 Task: Sort the products by price (highest first).
Action: Mouse pressed left at (18, 88)
Screenshot: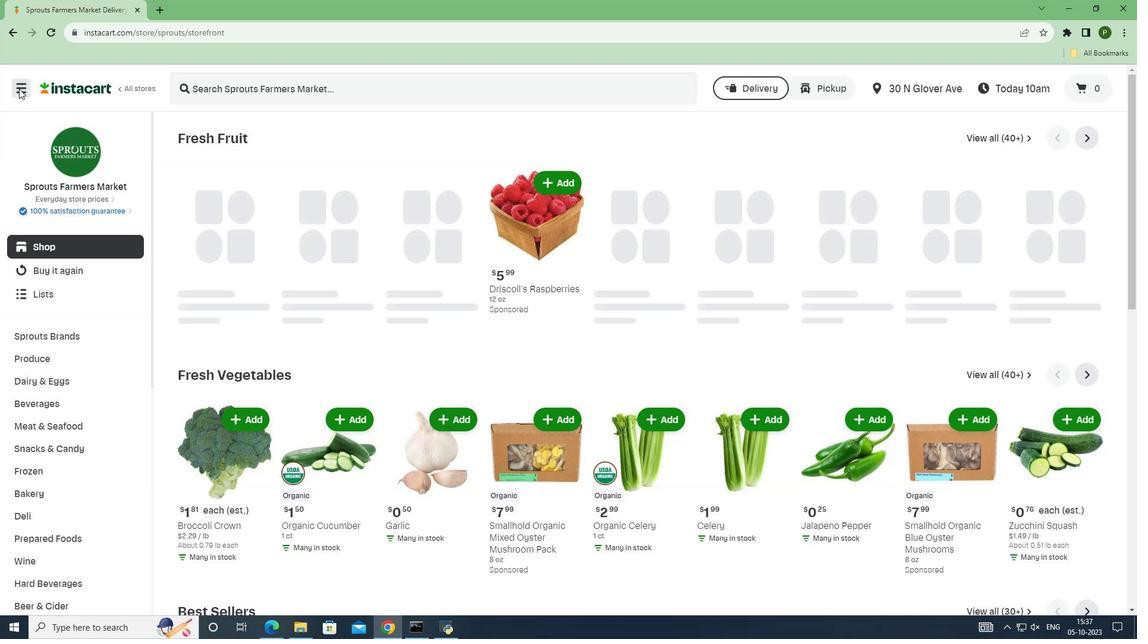 
Action: Mouse moved to (38, 316)
Screenshot: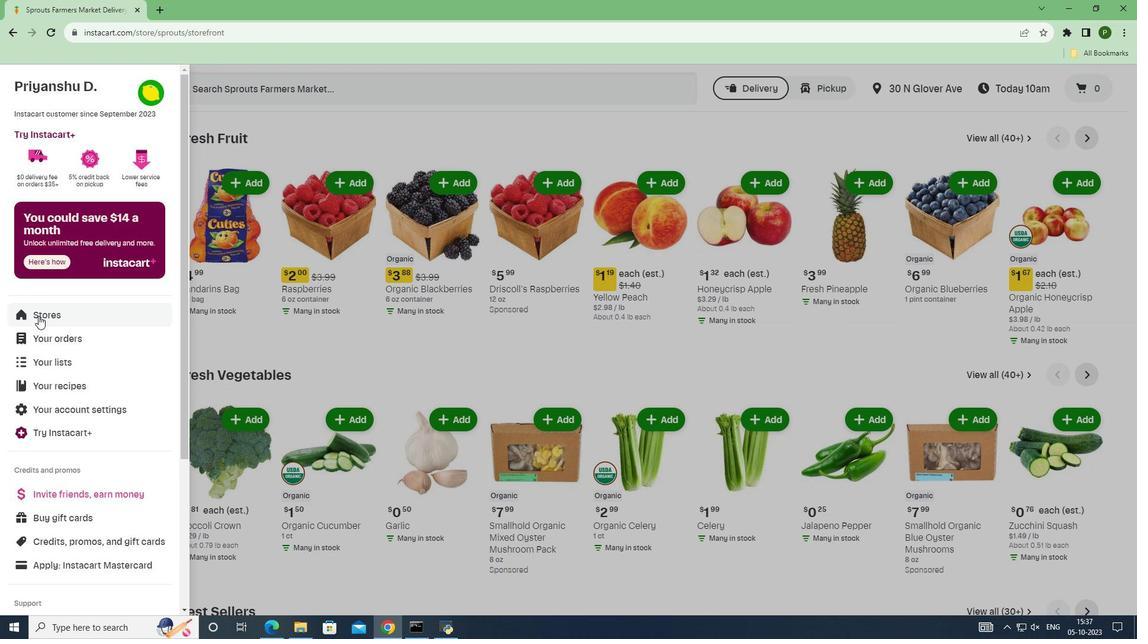 
Action: Mouse pressed left at (38, 316)
Screenshot: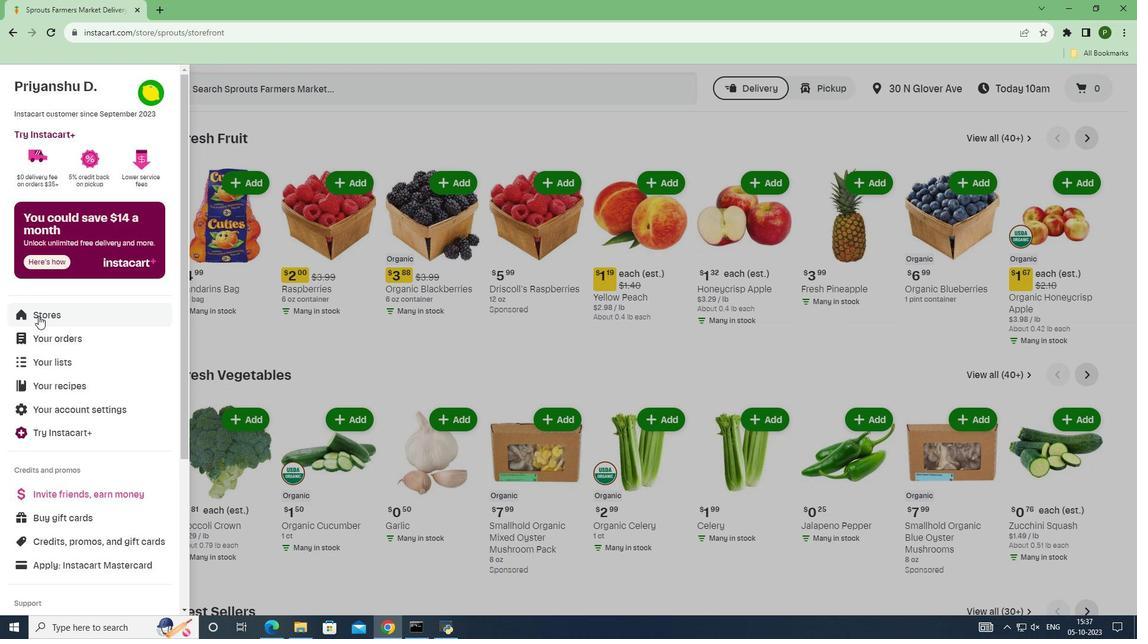 
Action: Mouse moved to (274, 140)
Screenshot: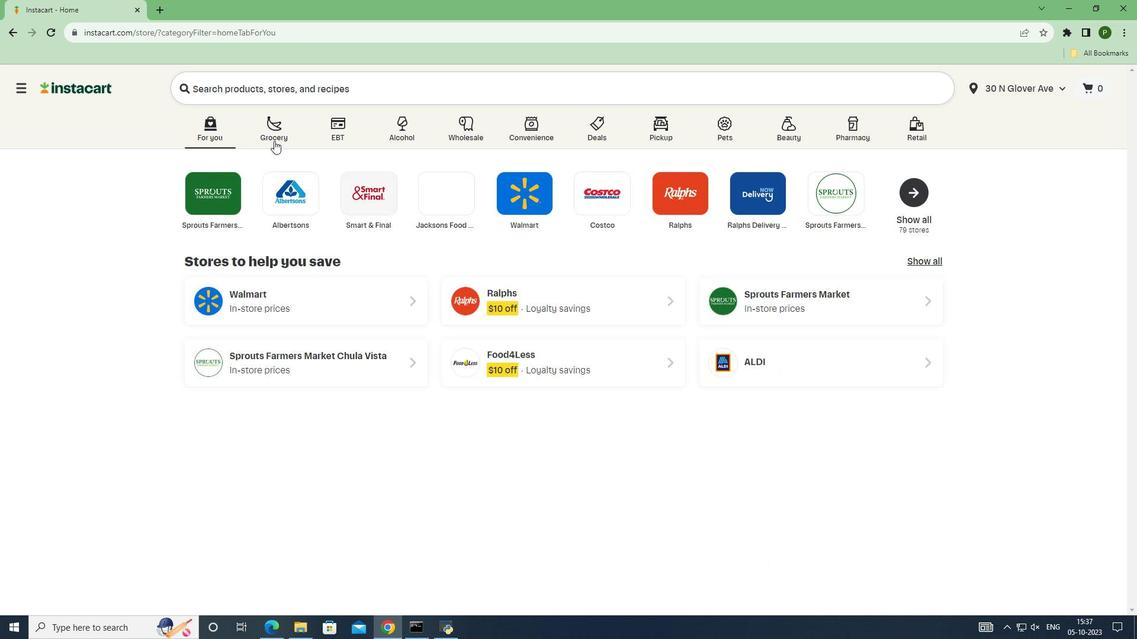 
Action: Mouse pressed left at (274, 140)
Screenshot: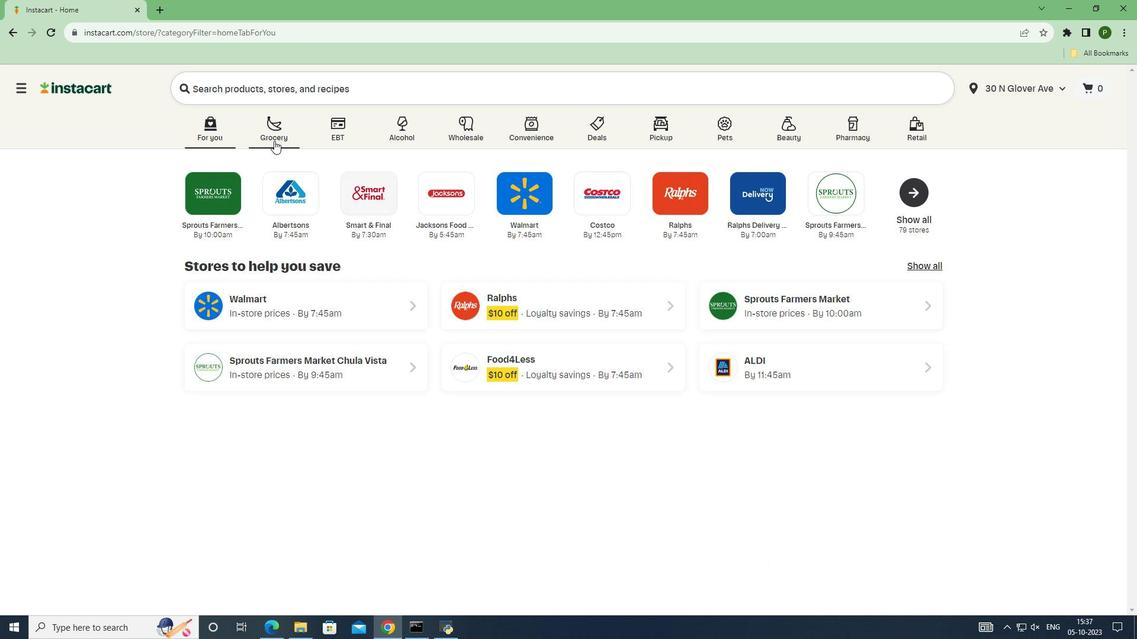 
Action: Mouse moved to (708, 268)
Screenshot: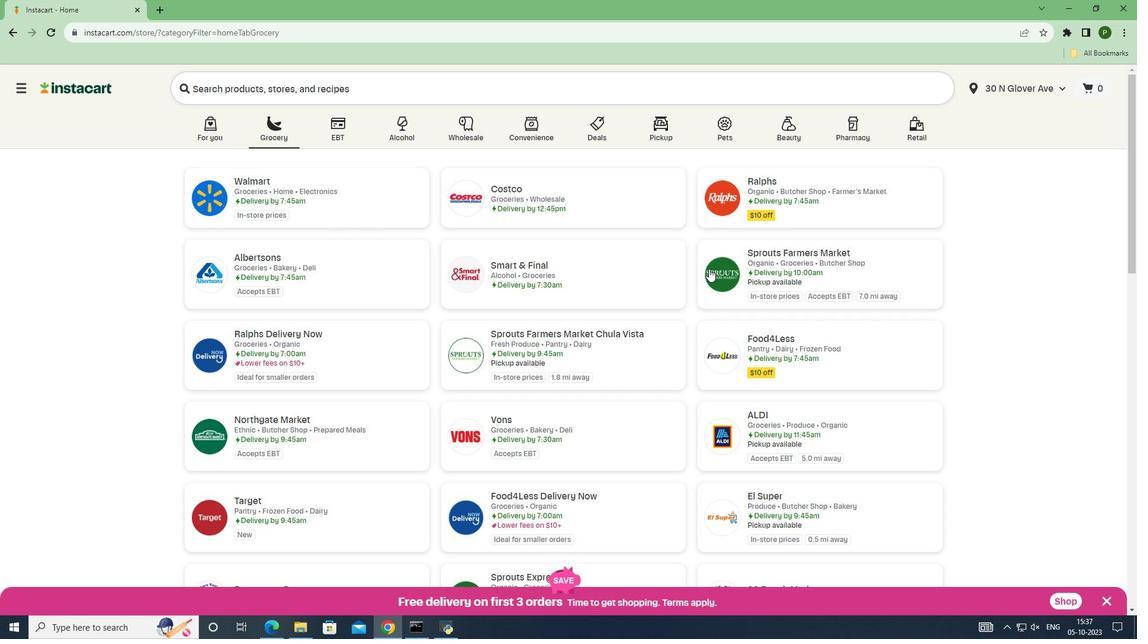 
Action: Mouse pressed left at (708, 268)
Screenshot: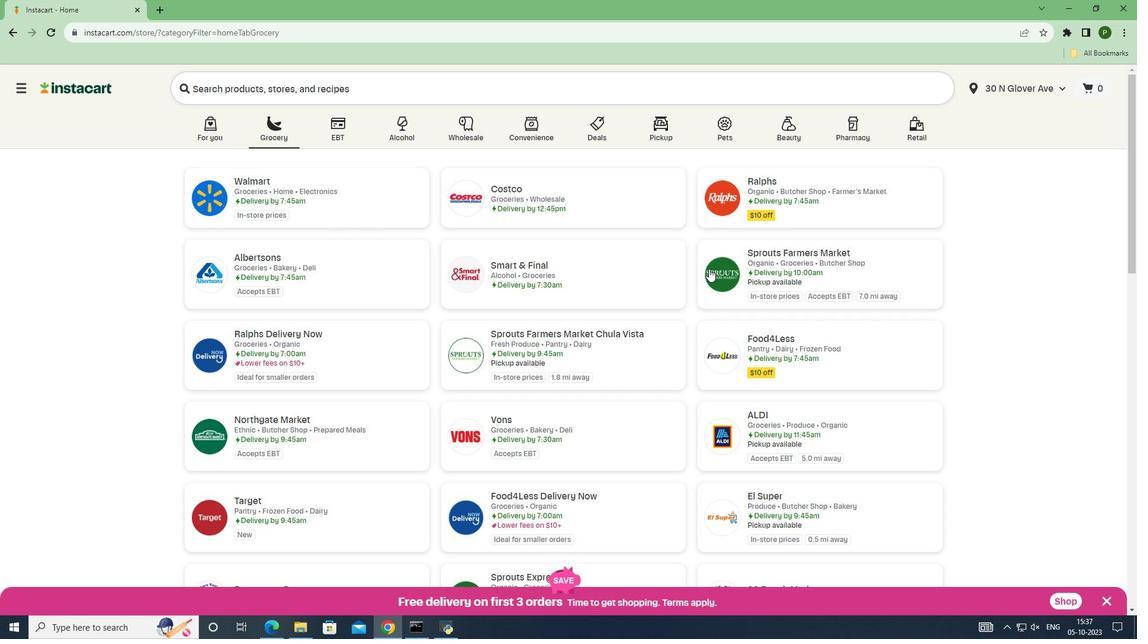
Action: Mouse moved to (81, 339)
Screenshot: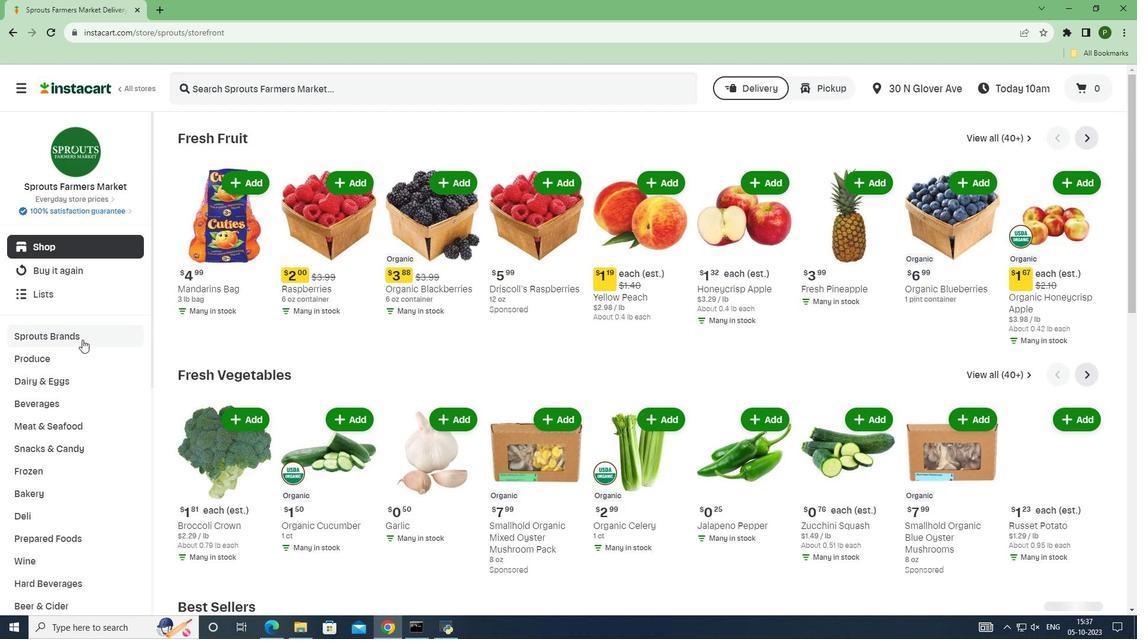 
Action: Mouse pressed left at (81, 339)
Screenshot: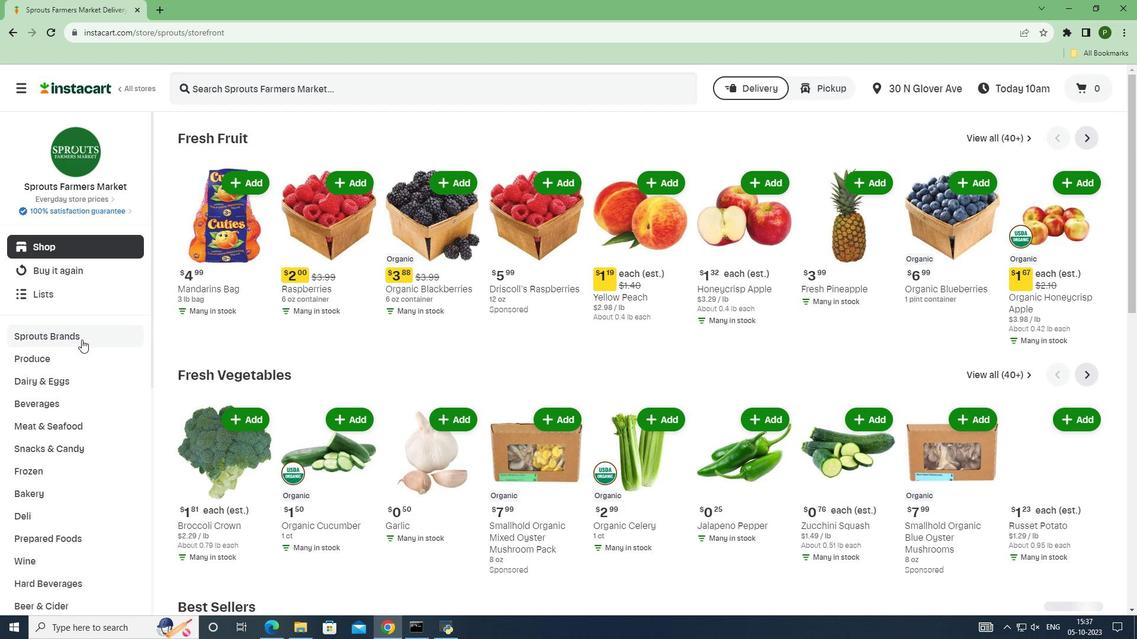 
Action: Mouse moved to (45, 472)
Screenshot: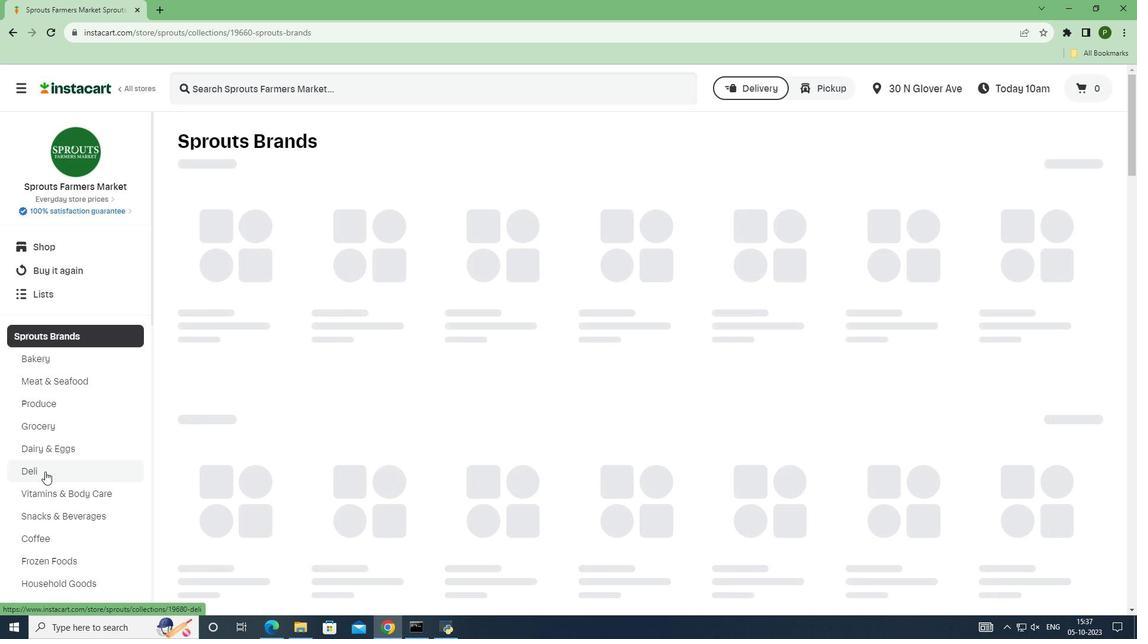 
Action: Mouse pressed left at (45, 472)
Screenshot: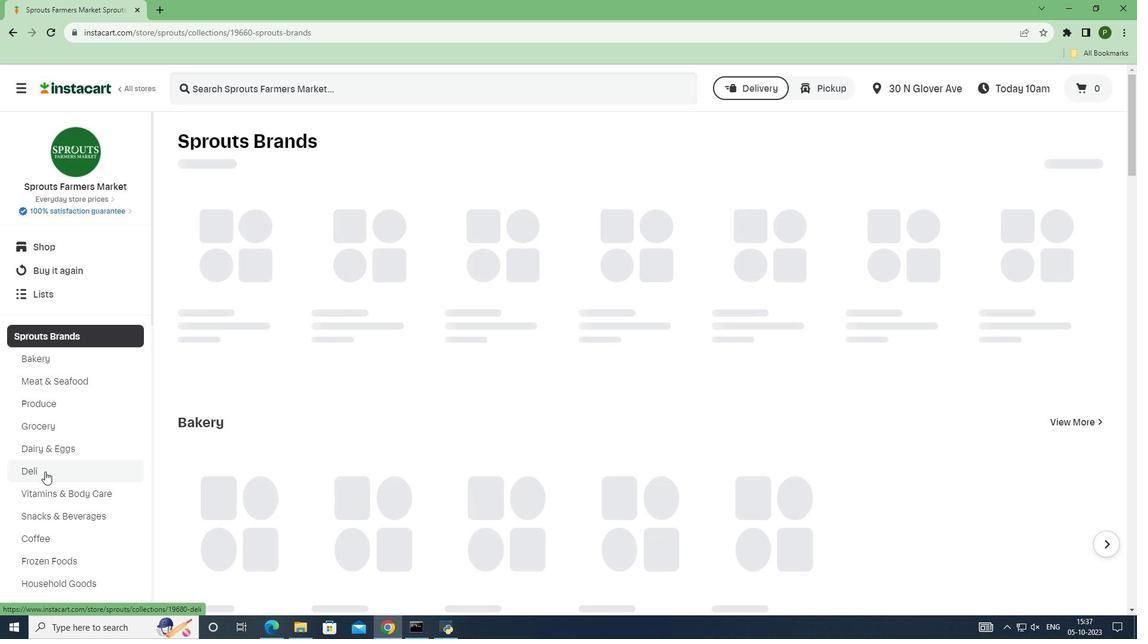 
Action: Mouse moved to (1018, 175)
Screenshot: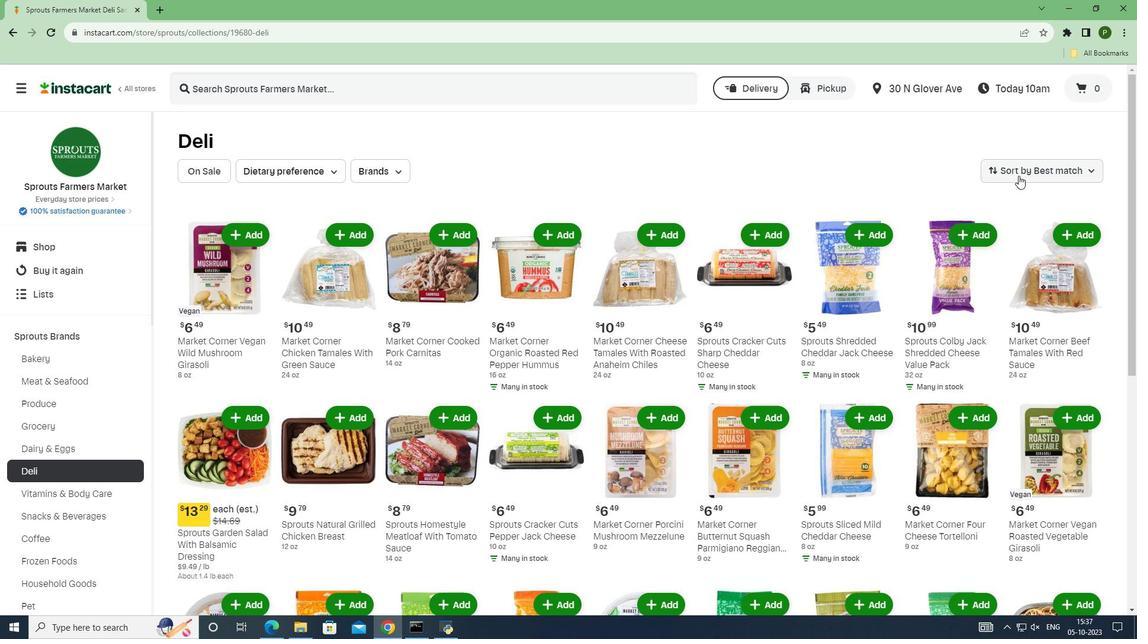 
Action: Mouse pressed left at (1018, 175)
Screenshot: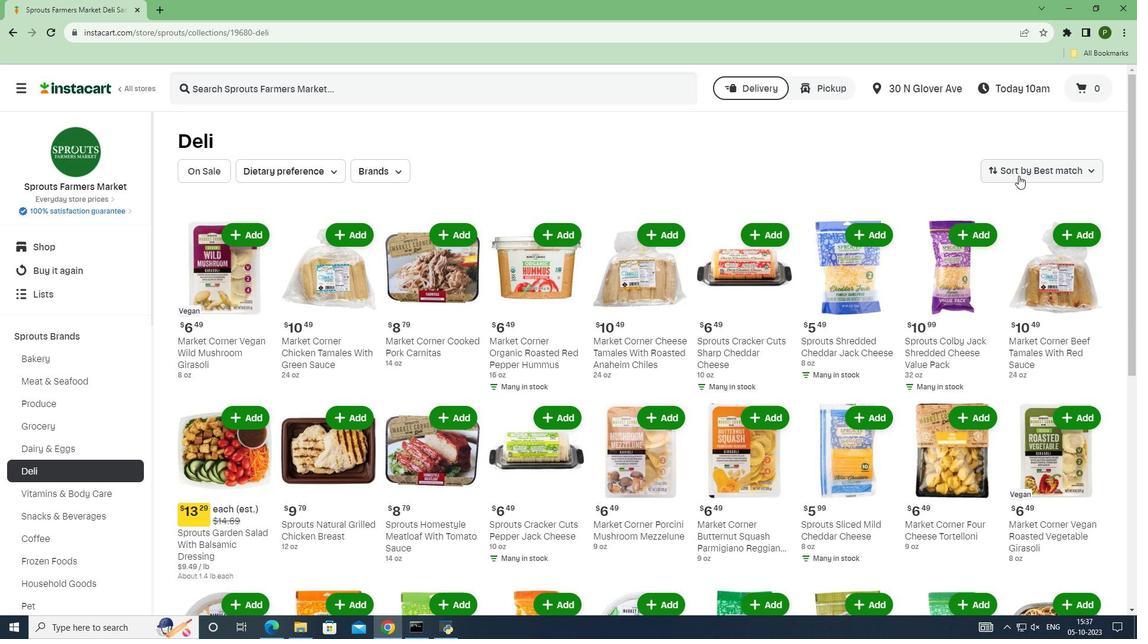 
Action: Mouse moved to (1029, 248)
Screenshot: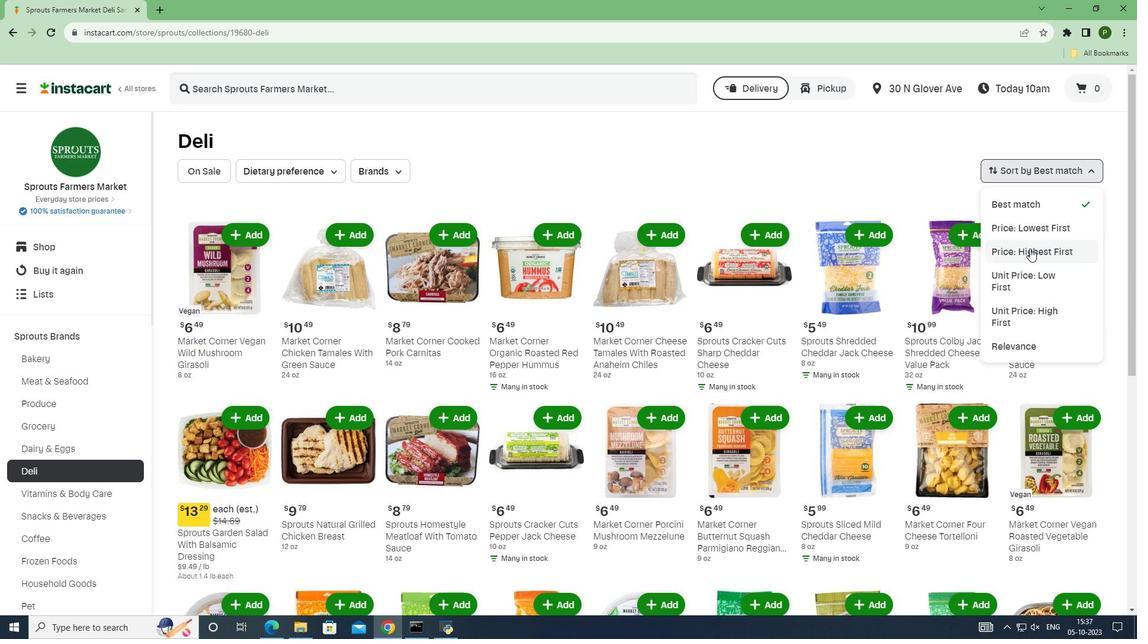 
Action: Mouse pressed left at (1029, 248)
Screenshot: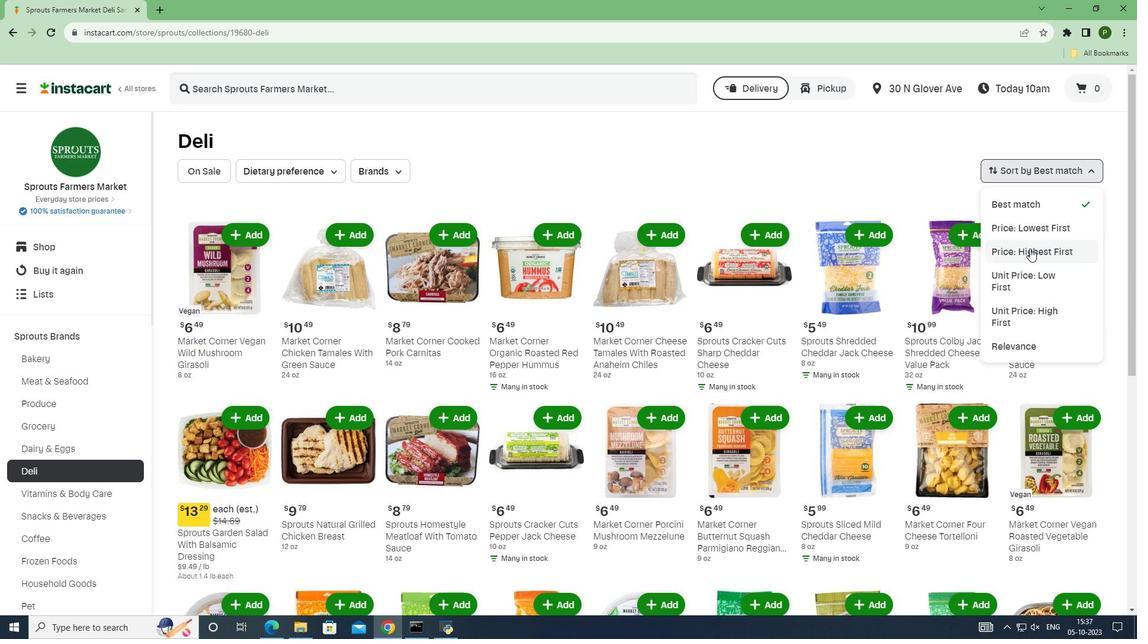 
Action: Mouse moved to (748, 215)
Screenshot: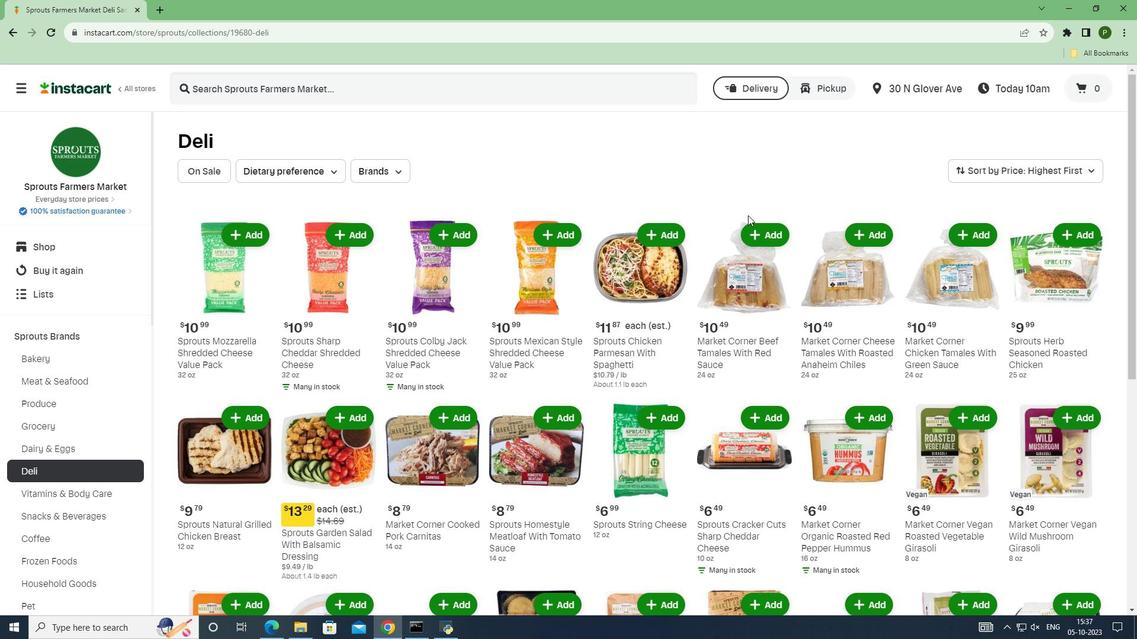 
